 Task: Learn more about a specific career.
Action: Mouse moved to (685, 78)
Screenshot: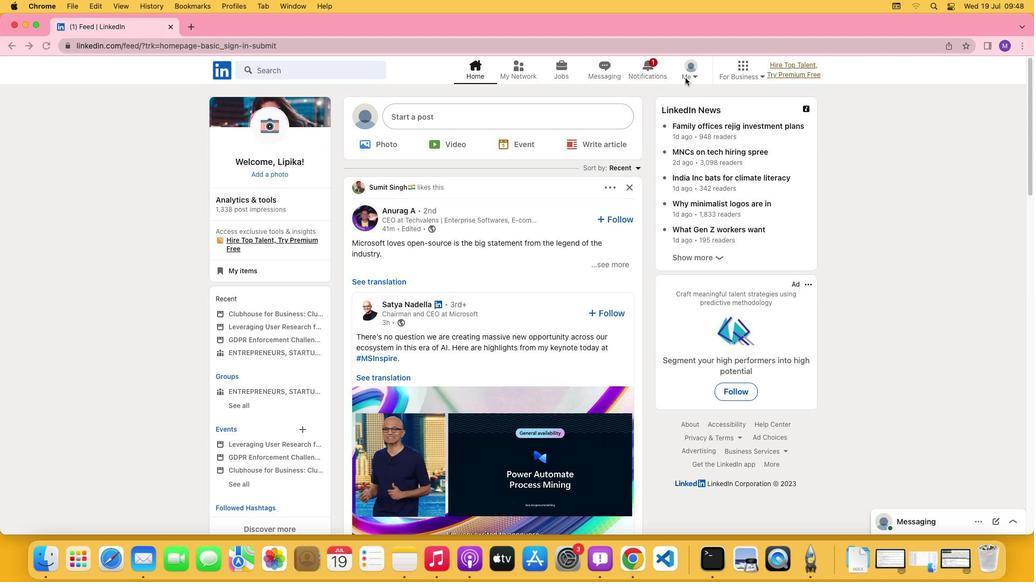 
Action: Mouse pressed left at (685, 78)
Screenshot: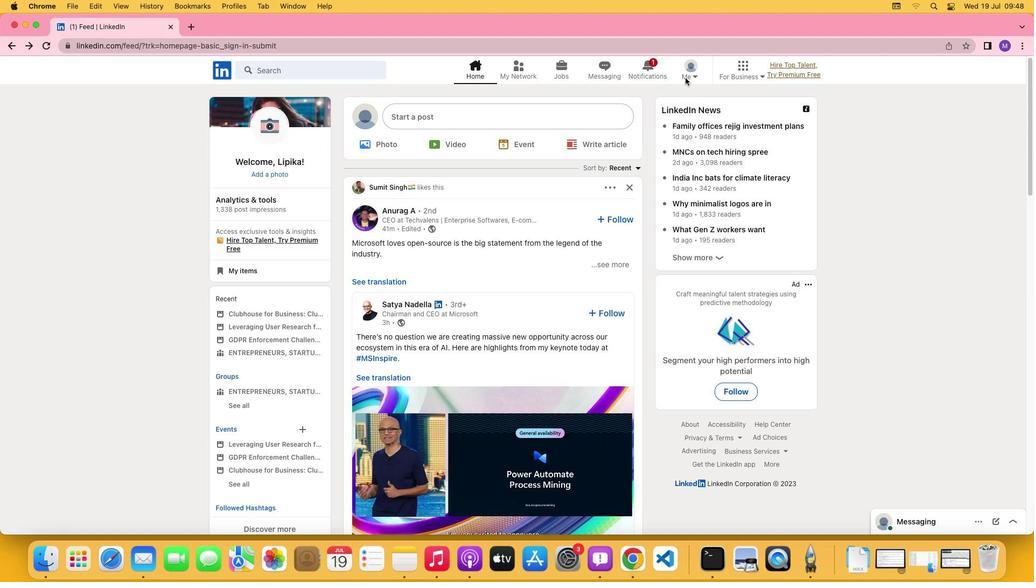 
Action: Mouse moved to (696, 77)
Screenshot: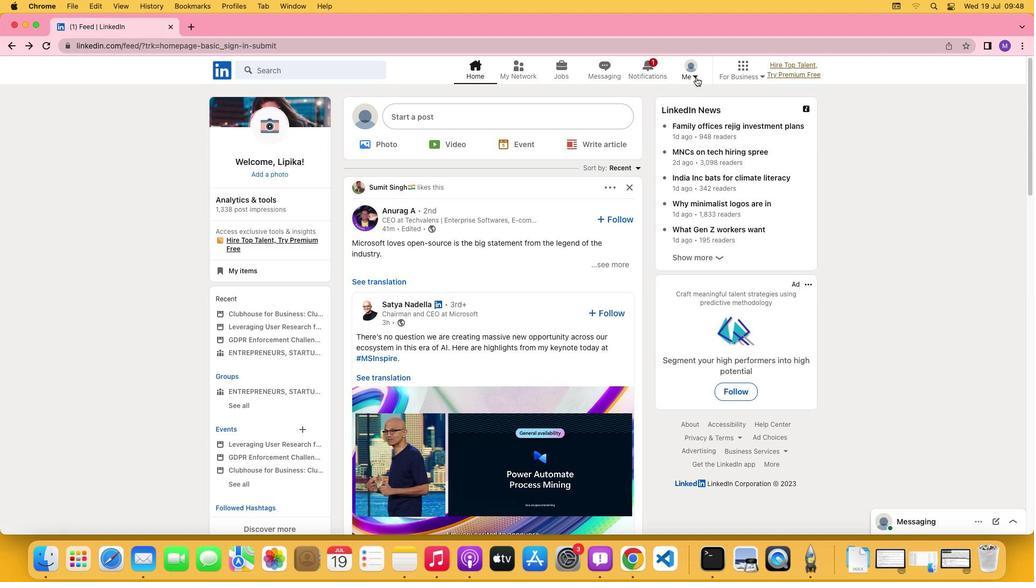 
Action: Mouse pressed left at (696, 77)
Screenshot: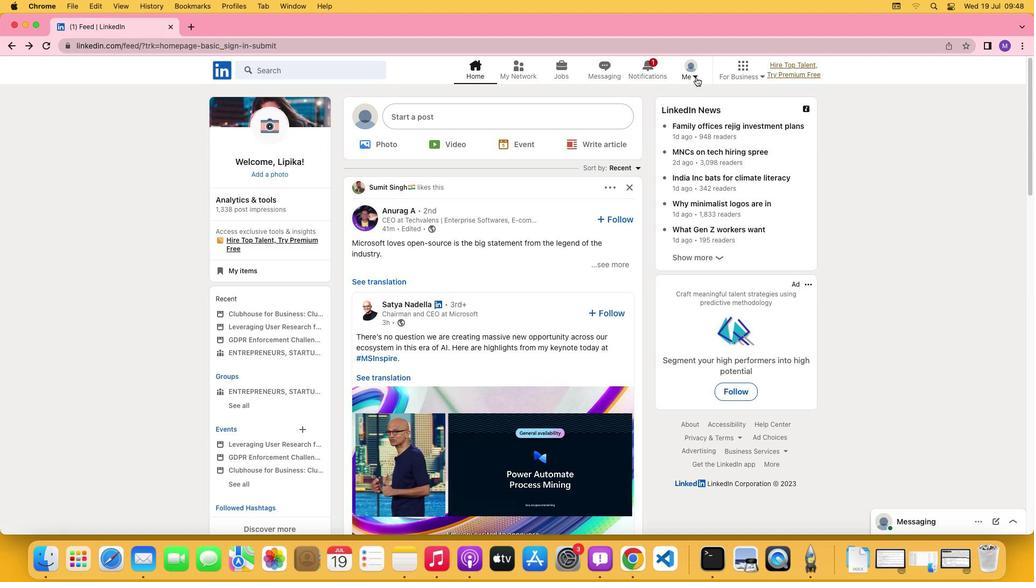 
Action: Mouse moved to (620, 182)
Screenshot: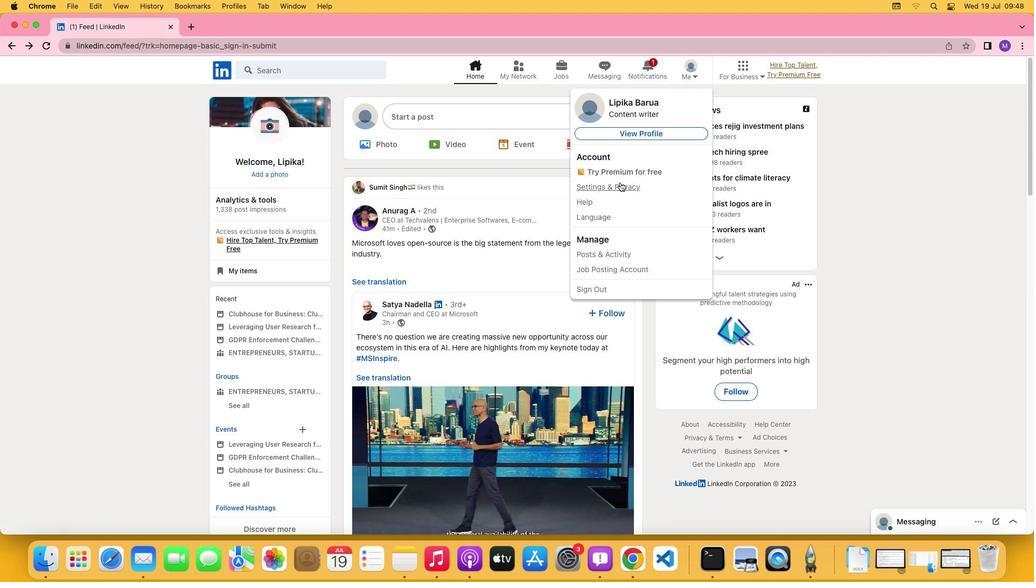 
Action: Mouse pressed left at (620, 182)
Screenshot: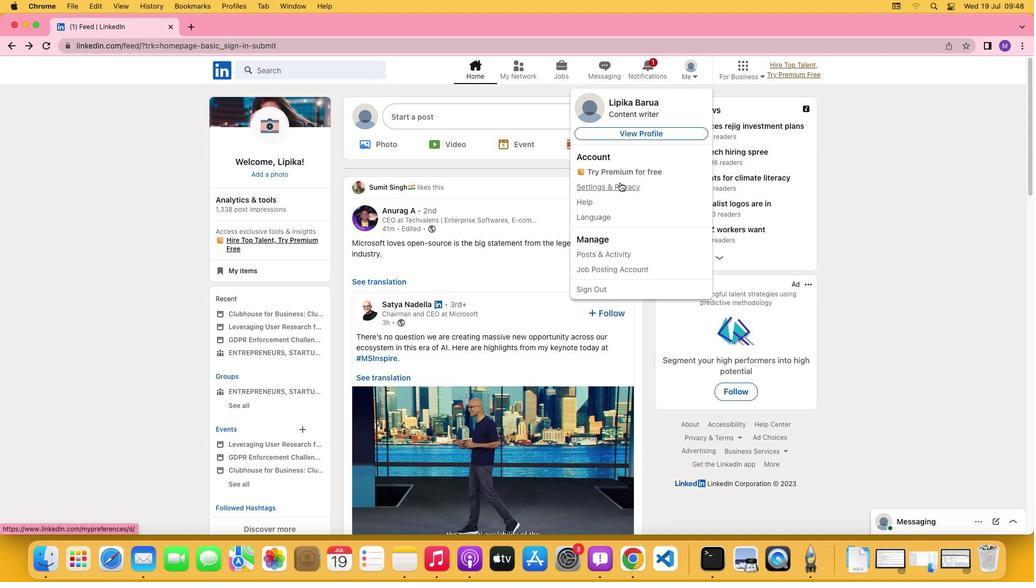 
Action: Mouse moved to (447, 334)
Screenshot: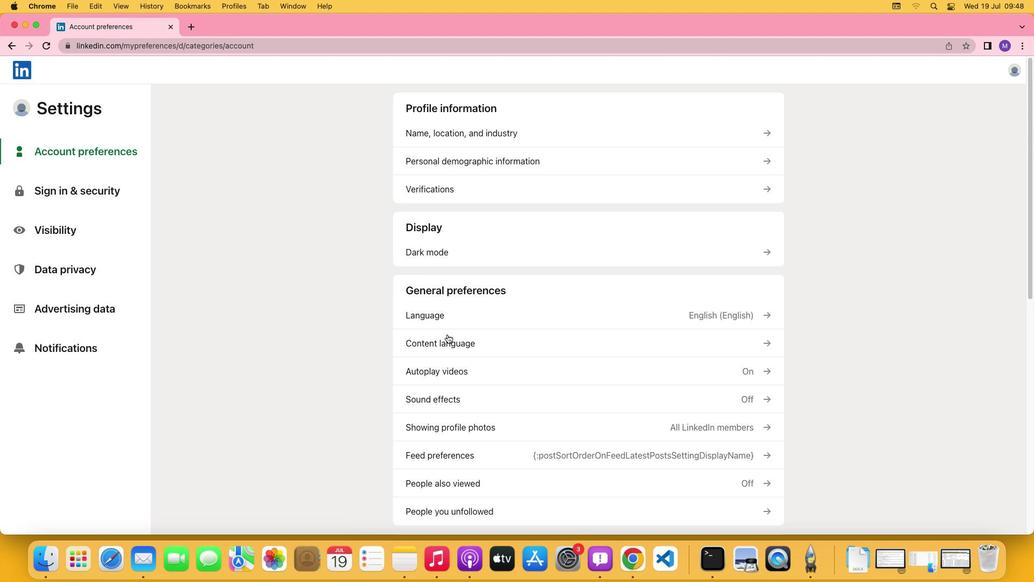 
Action: Mouse scrolled (447, 334) with delta (0, 0)
Screenshot: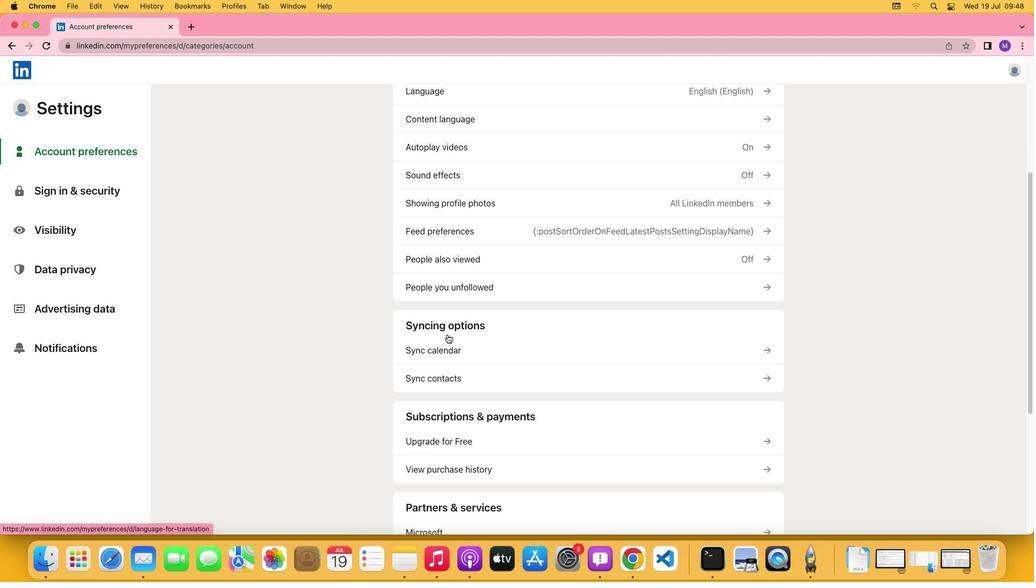 
Action: Mouse scrolled (447, 334) with delta (0, 0)
Screenshot: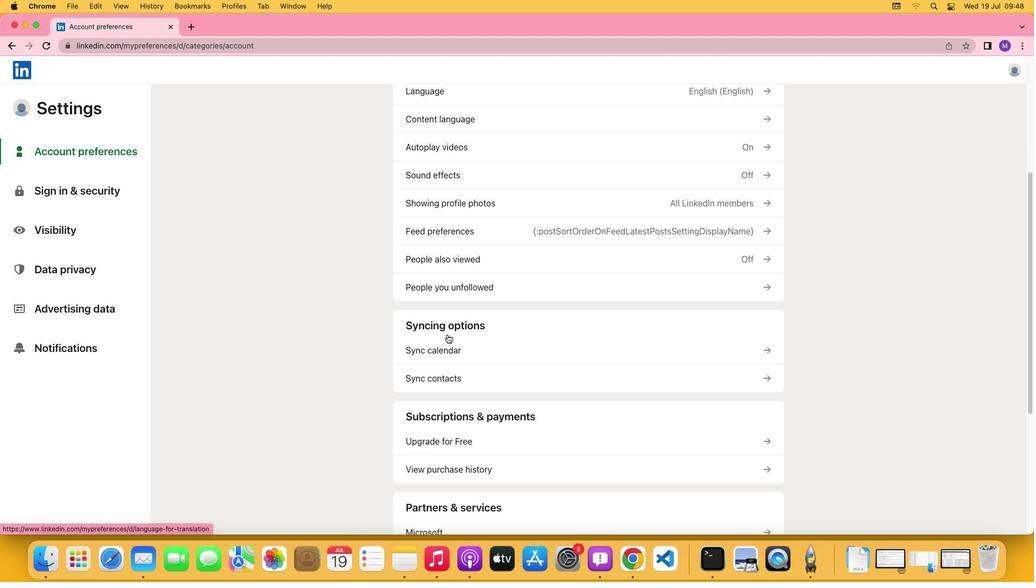 
Action: Mouse scrolled (447, 334) with delta (0, -2)
Screenshot: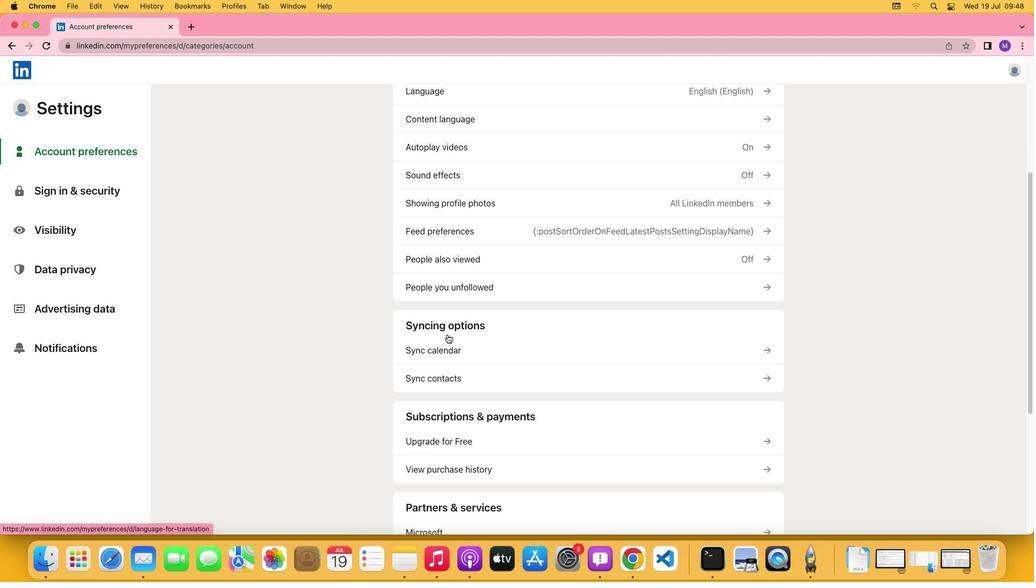 
Action: Mouse scrolled (447, 334) with delta (0, -2)
Screenshot: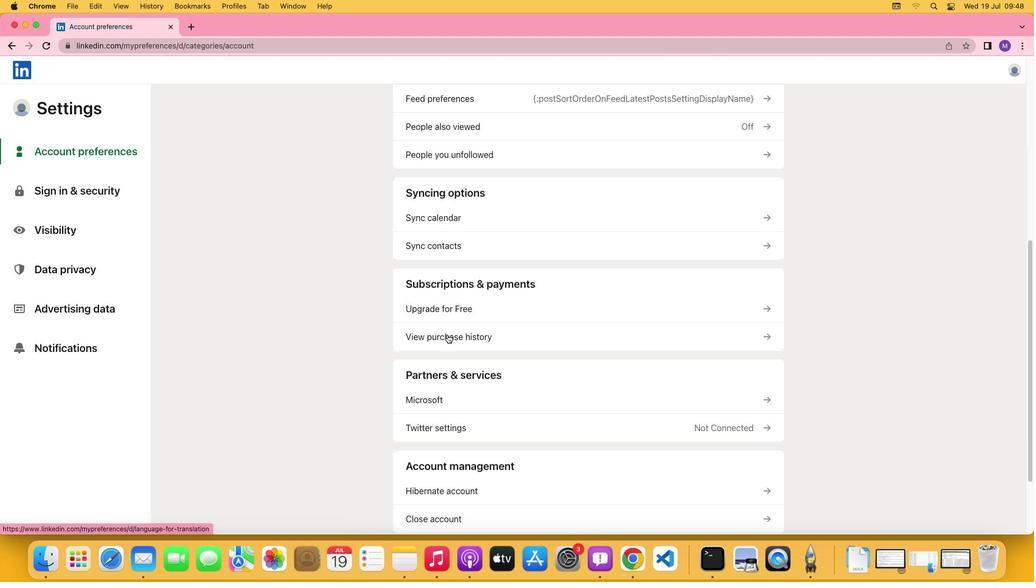 
Action: Mouse scrolled (447, 334) with delta (0, -3)
Screenshot: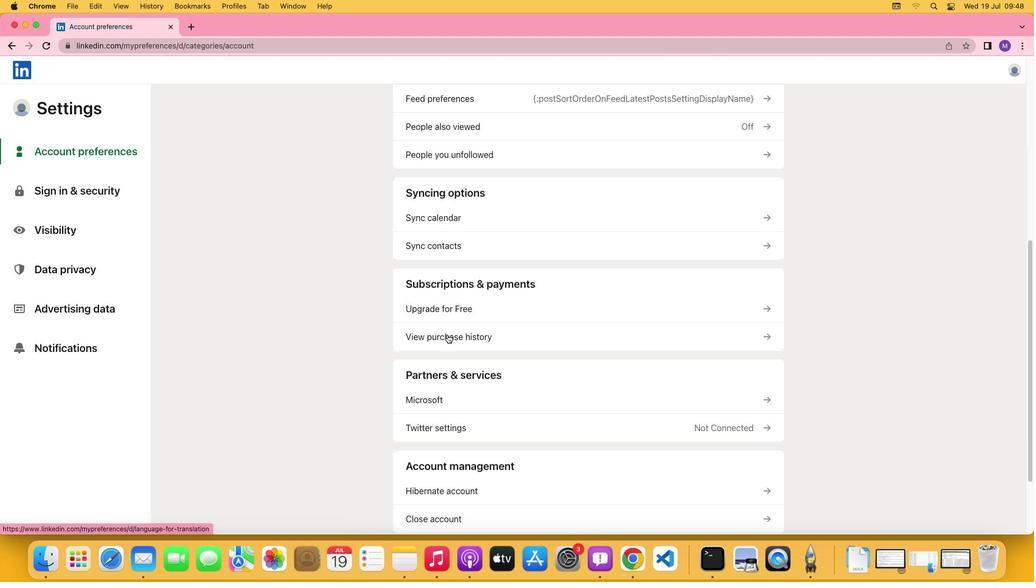 
Action: Mouse scrolled (447, 334) with delta (0, 0)
Screenshot: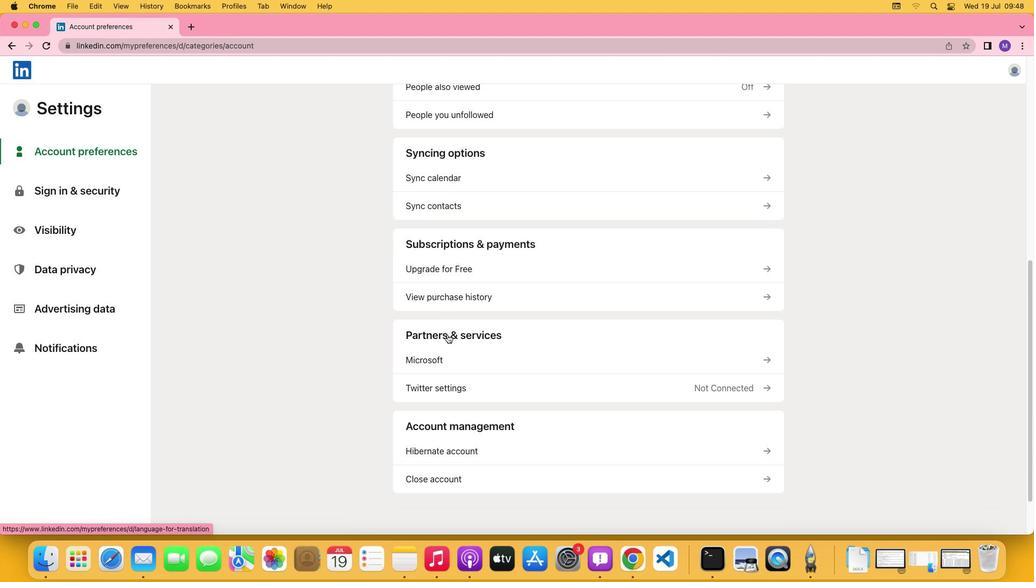 
Action: Mouse scrolled (447, 334) with delta (0, 0)
Screenshot: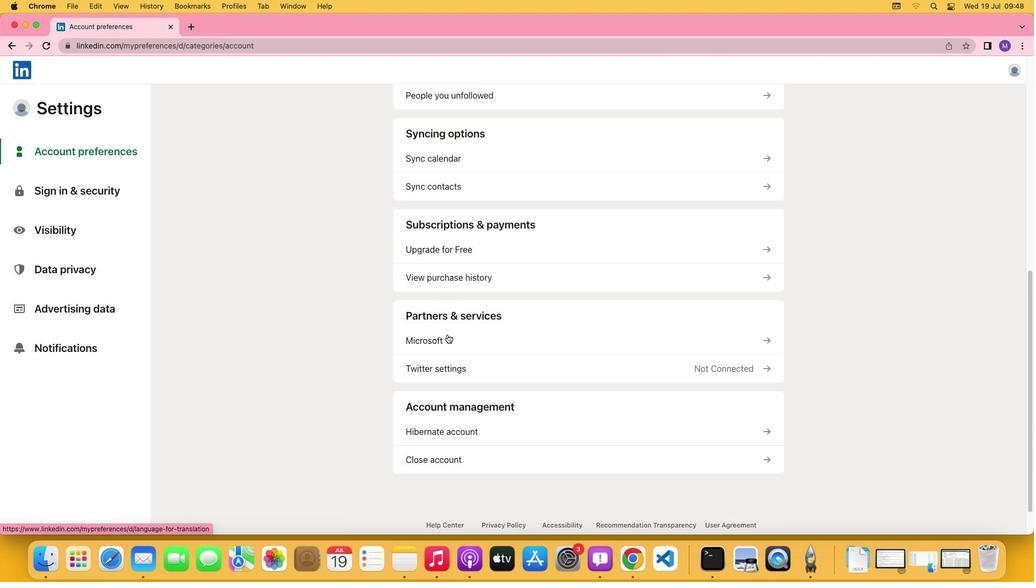 
Action: Mouse scrolled (447, 334) with delta (0, -1)
Screenshot: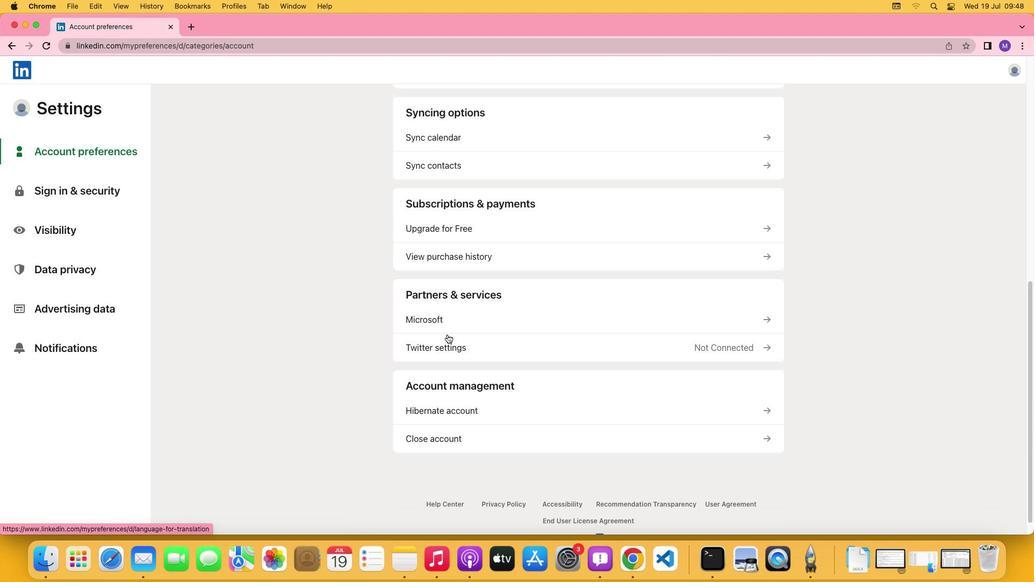 
Action: Mouse moved to (426, 214)
Screenshot: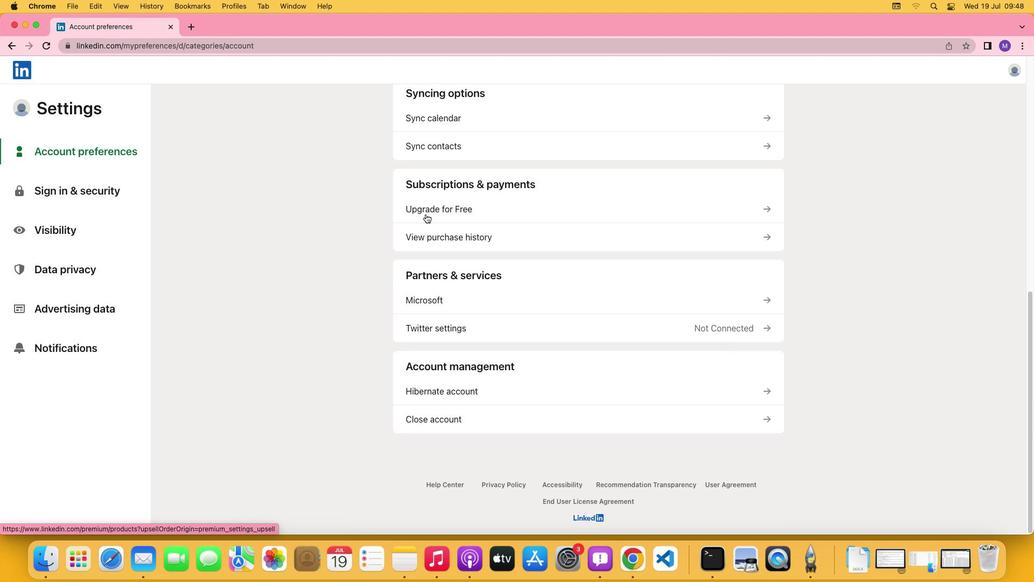 
Action: Mouse pressed left at (426, 214)
Screenshot: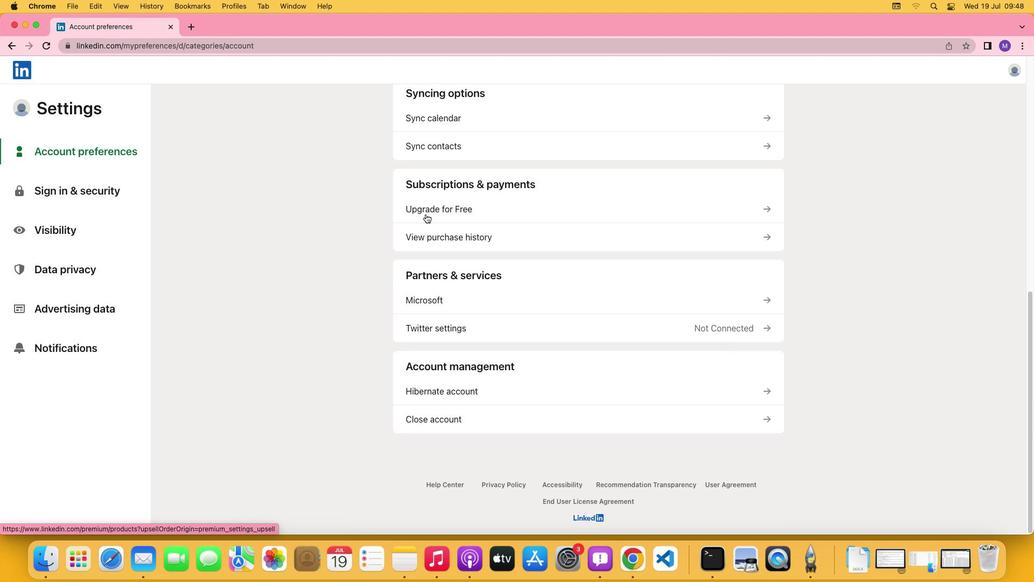 
Action: Mouse moved to (389, 278)
Screenshot: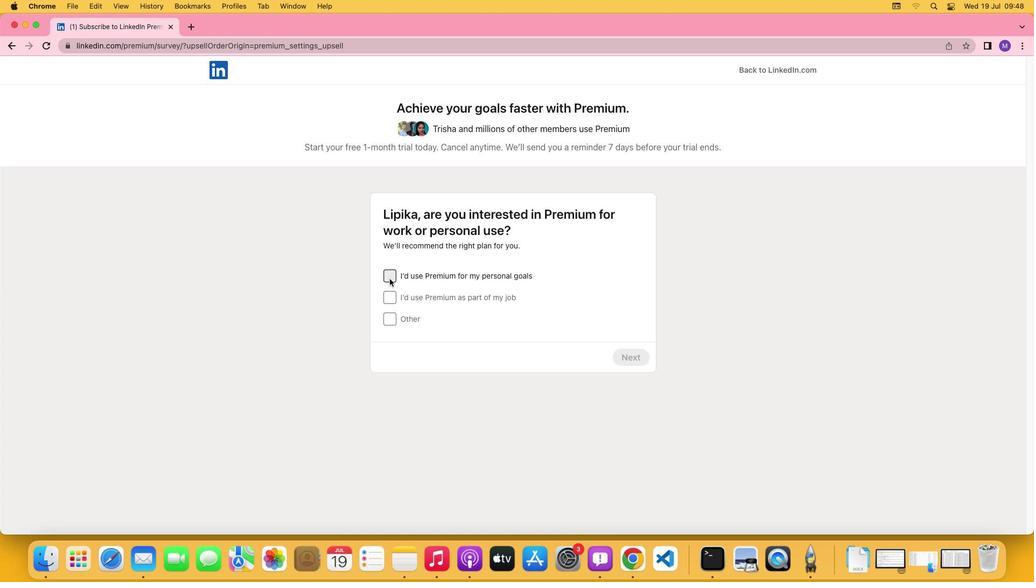 
Action: Mouse pressed left at (389, 278)
Screenshot: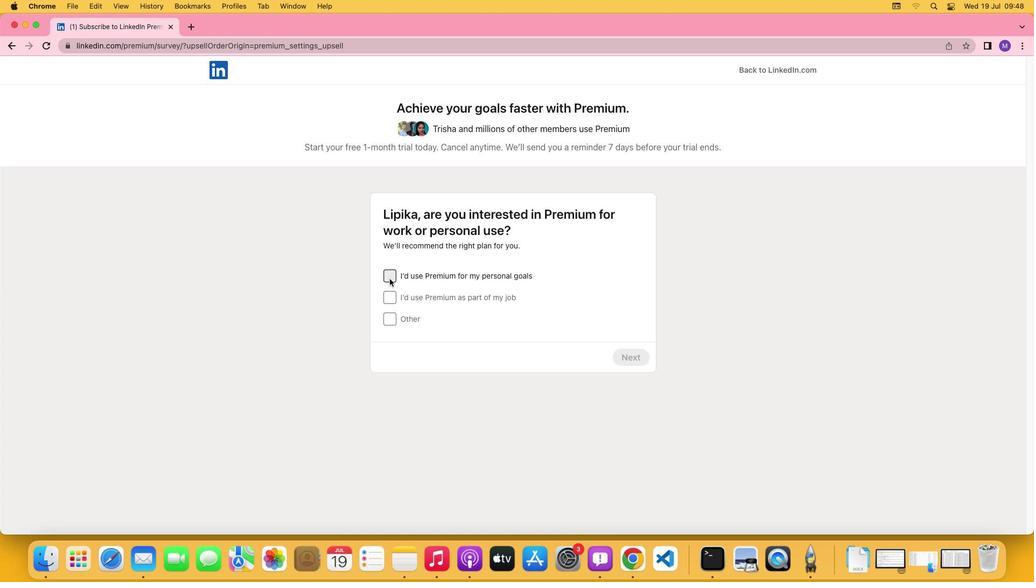 
Action: Mouse moved to (620, 359)
Screenshot: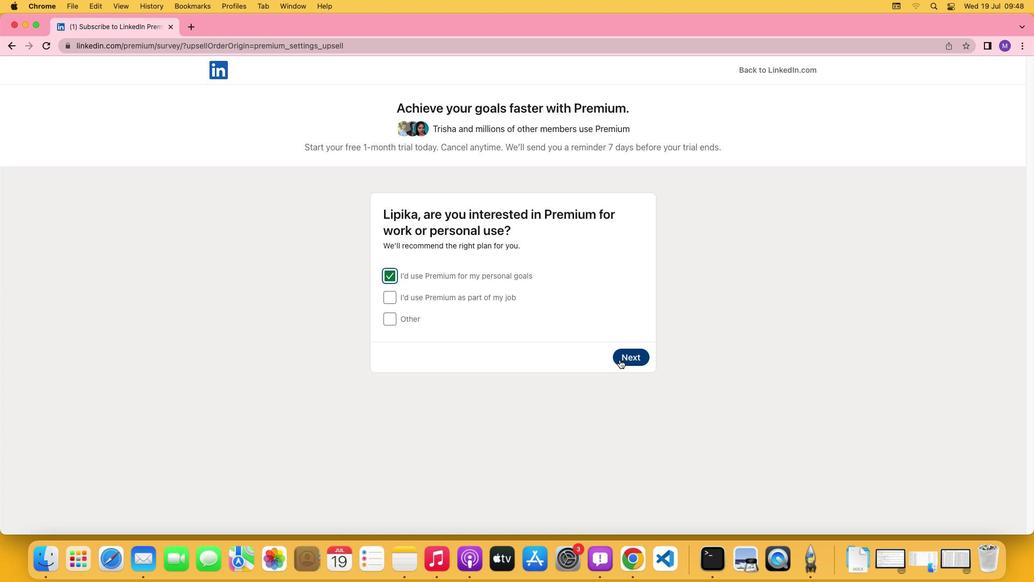 
Action: Mouse pressed left at (620, 359)
Screenshot: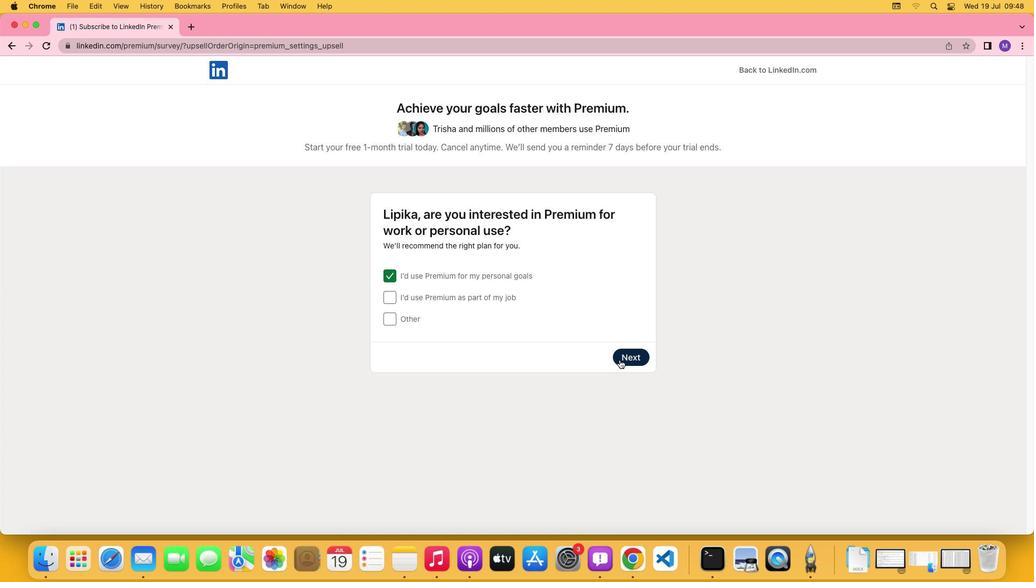 
Action: Mouse moved to (389, 363)
Screenshot: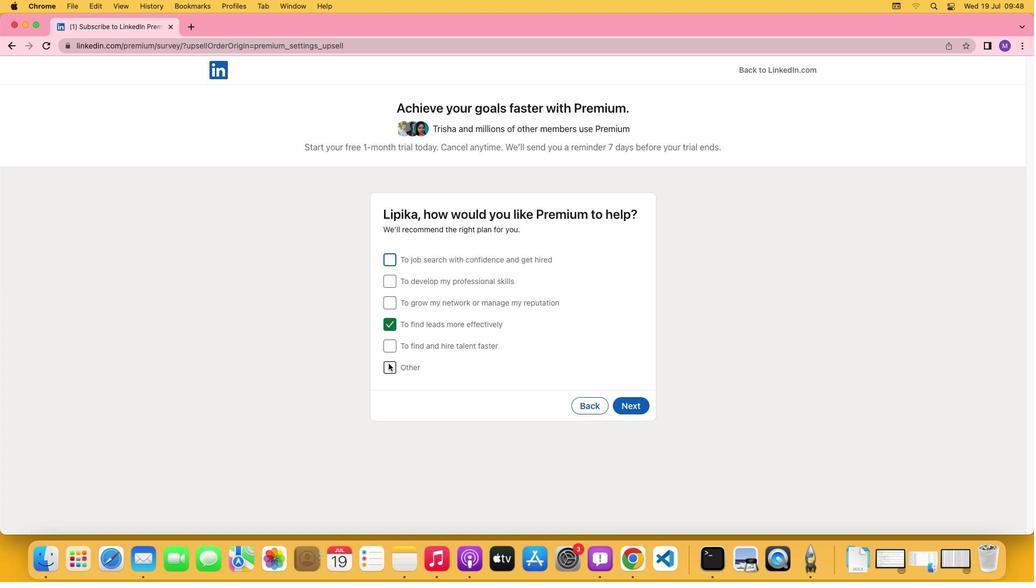 
Action: Mouse pressed left at (389, 363)
Screenshot: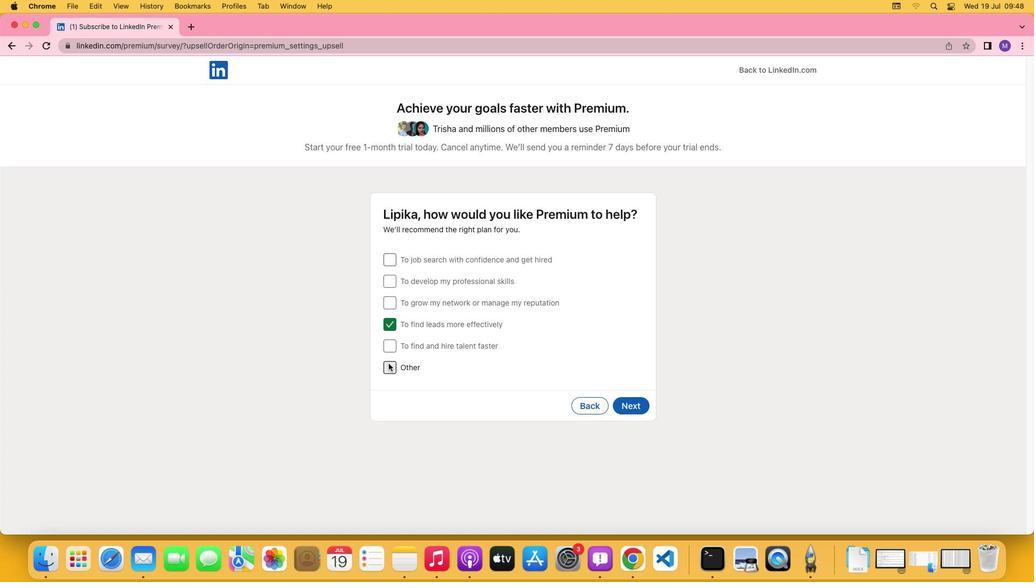 
Action: Mouse moved to (391, 324)
Screenshot: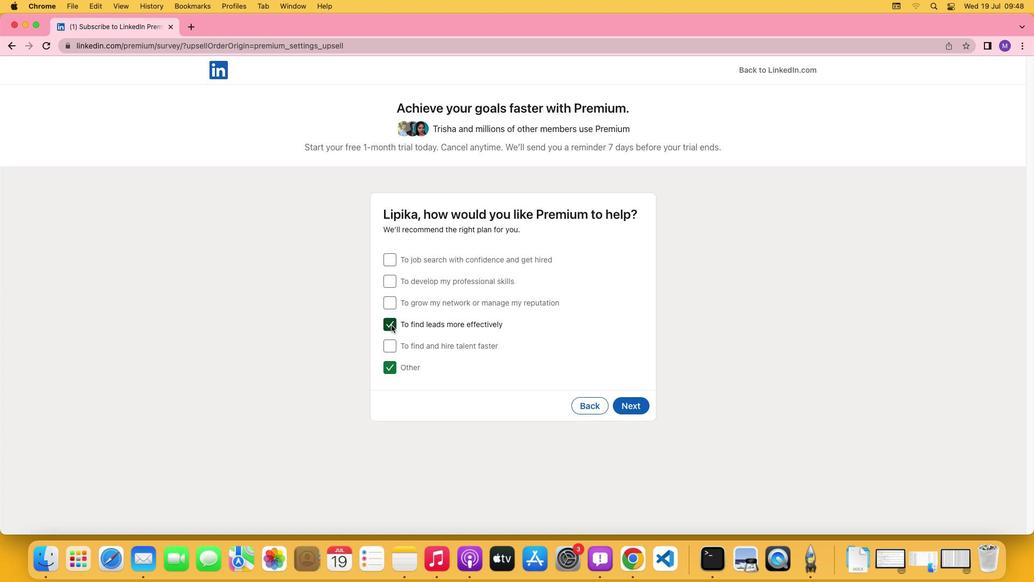 
Action: Mouse pressed left at (391, 324)
Screenshot: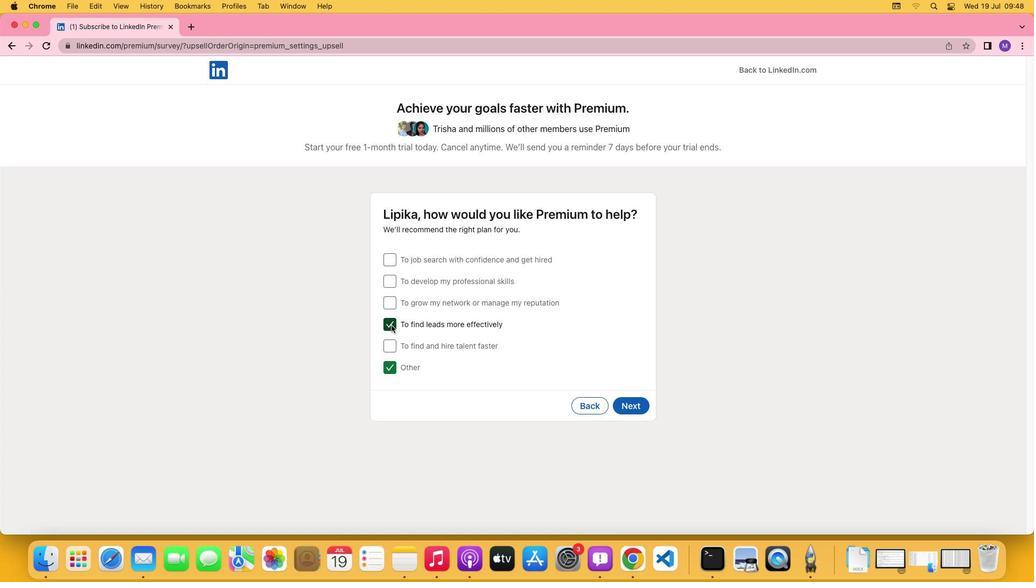 
Action: Mouse moved to (632, 406)
Screenshot: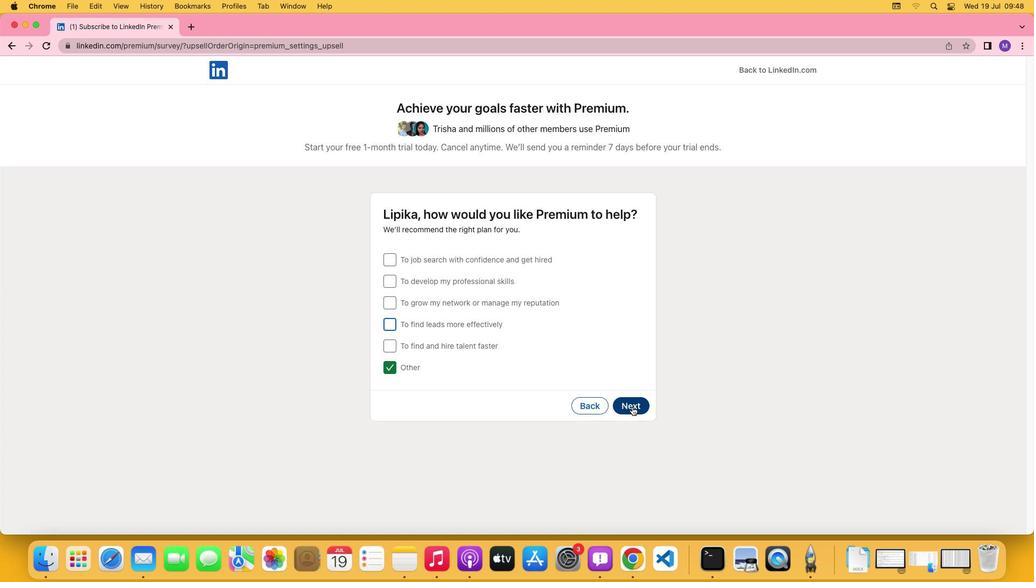 
Action: Mouse pressed left at (632, 406)
Screenshot: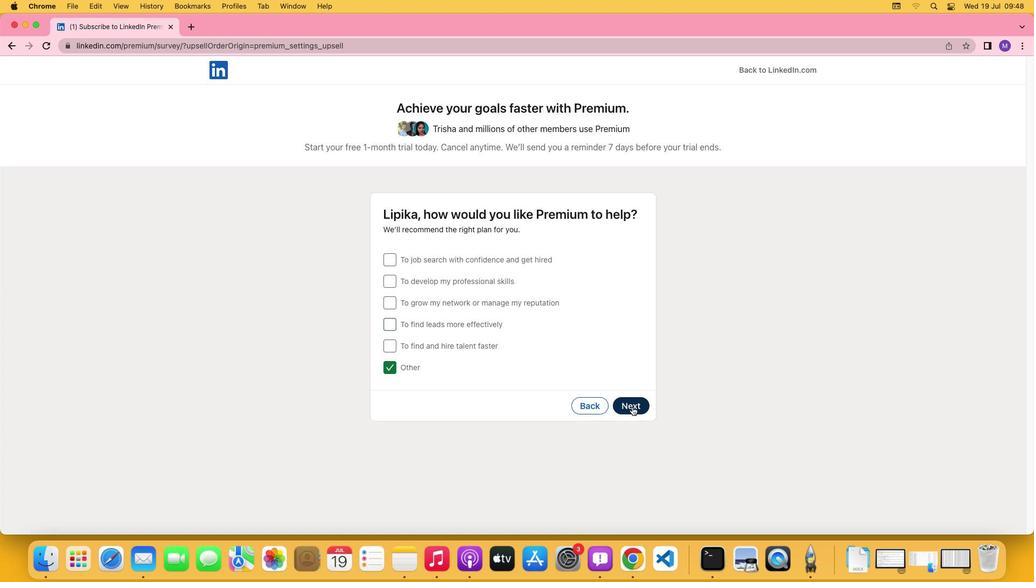 
Action: Mouse moved to (293, 420)
Screenshot: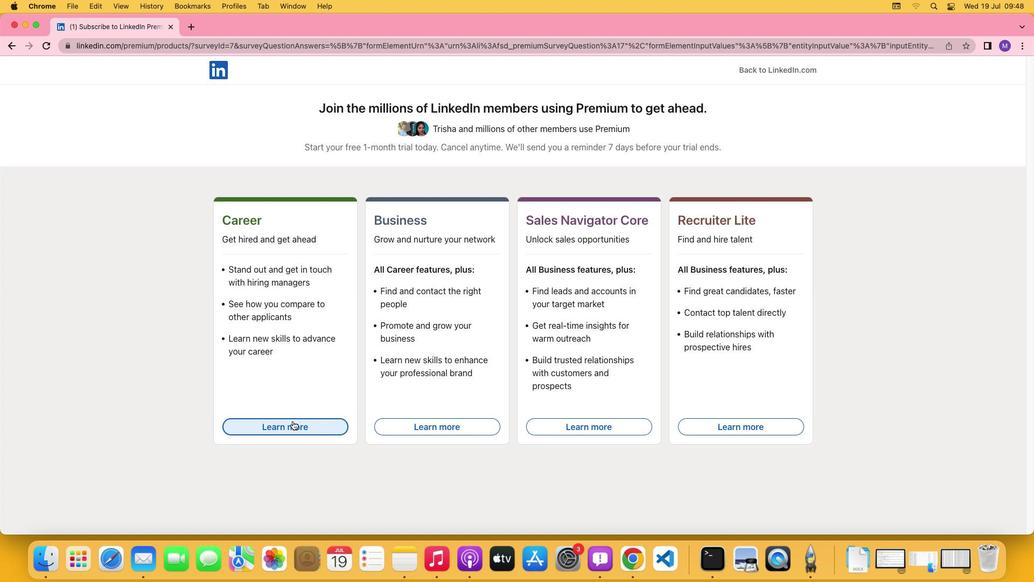 
Action: Mouse pressed left at (293, 420)
Screenshot: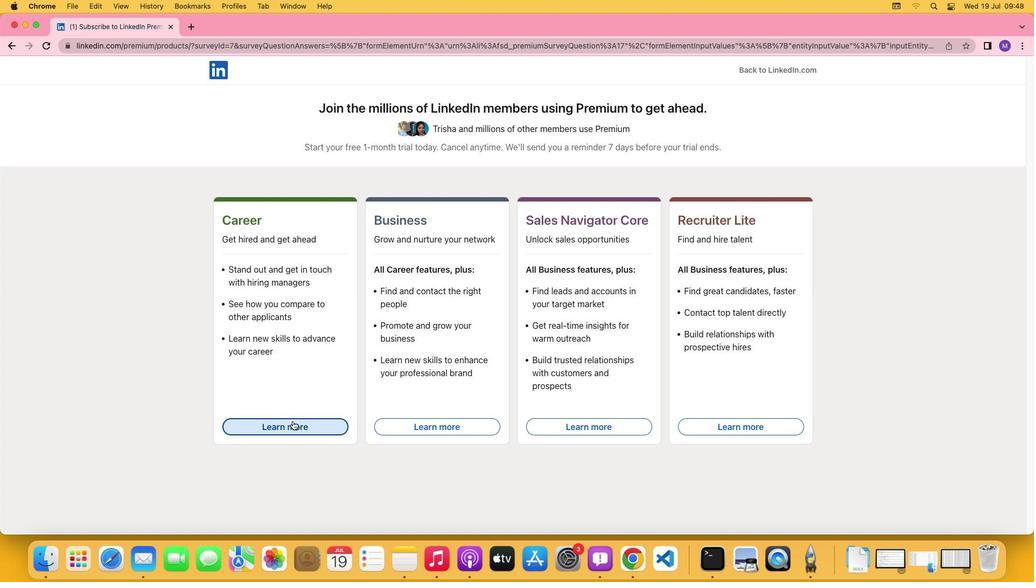 
